 Task: Clear all the downloads.
Action: Mouse moved to (1244, 38)
Screenshot: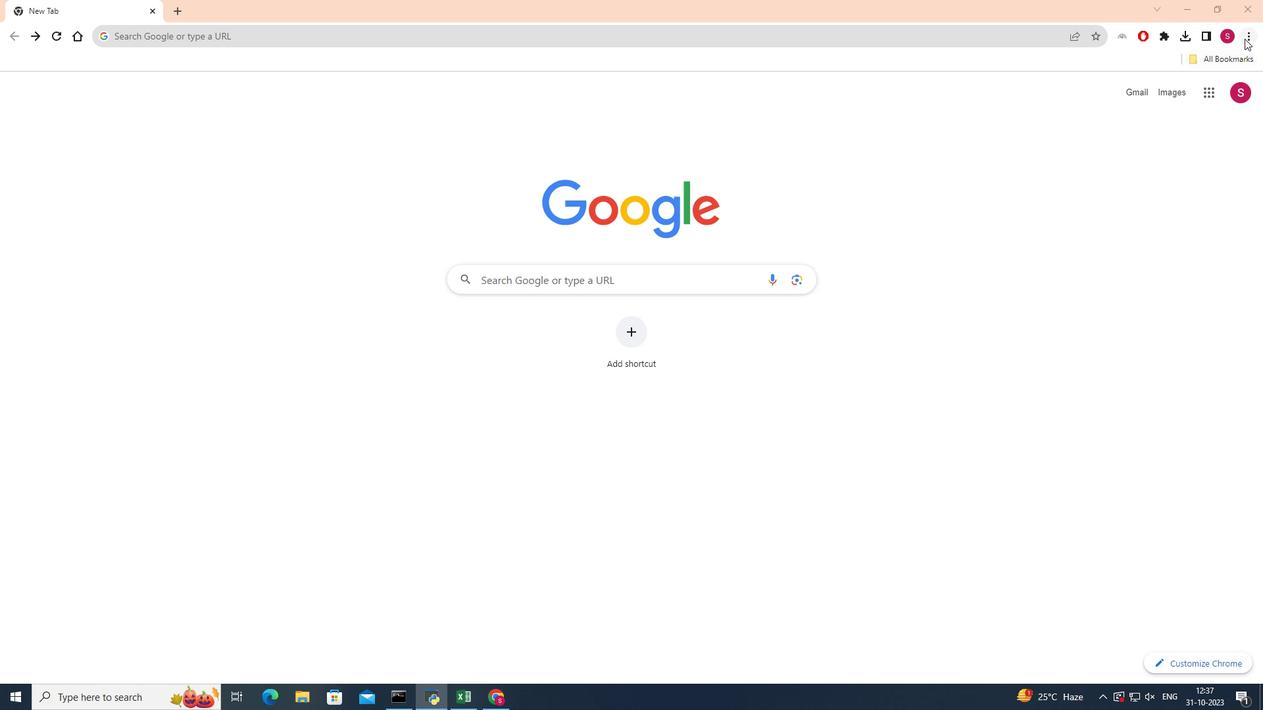 
Action: Mouse pressed left at (1244, 38)
Screenshot: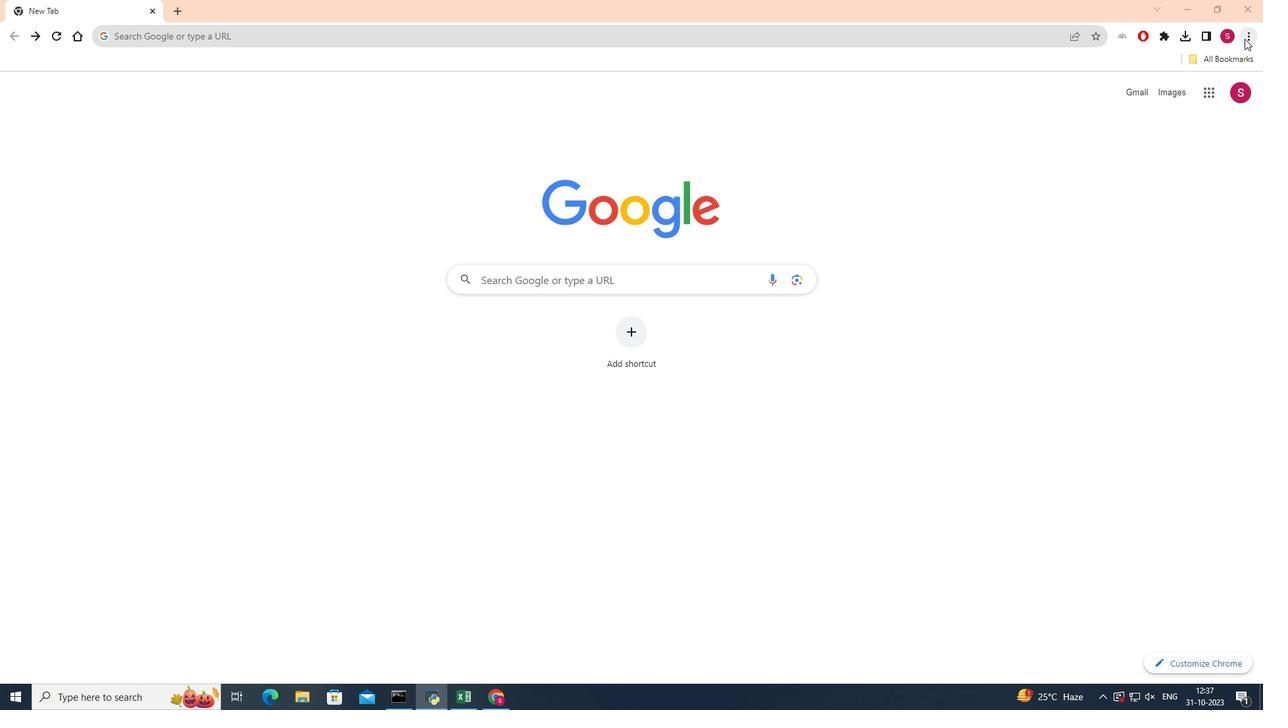 
Action: Mouse moved to (1110, 115)
Screenshot: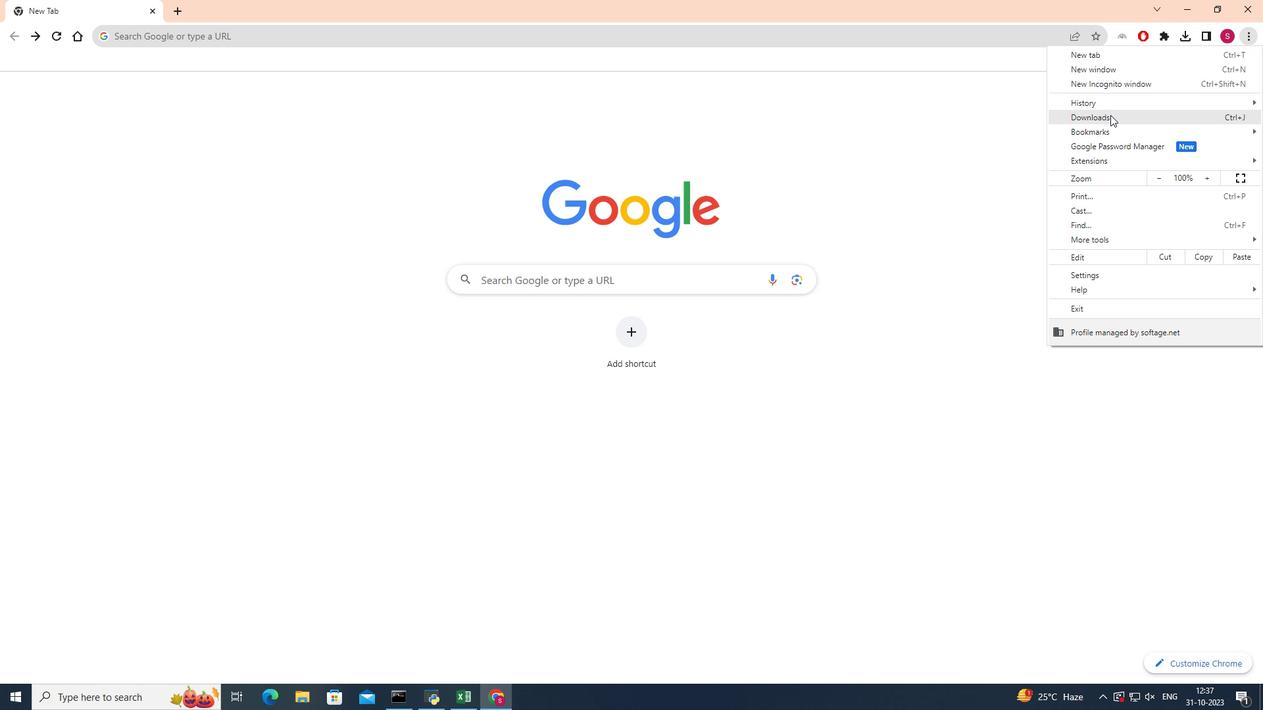 
Action: Mouse pressed left at (1110, 115)
Screenshot: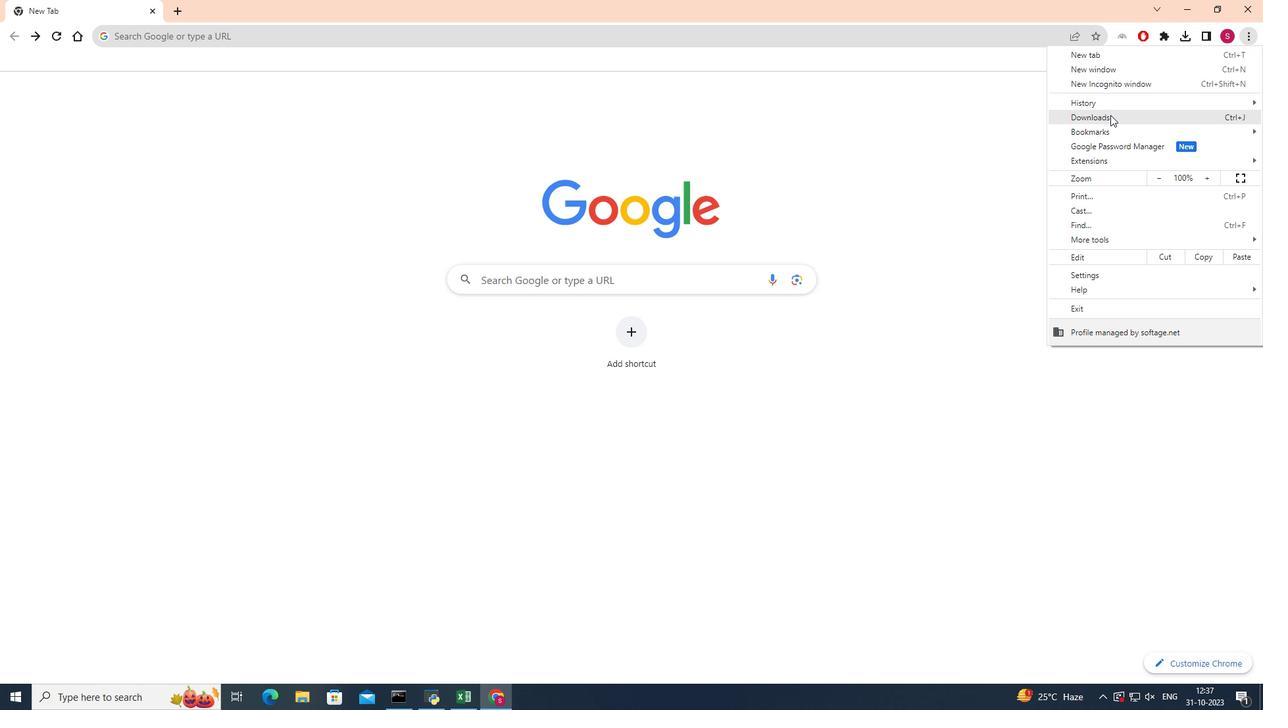 
Action: Mouse moved to (1240, 67)
Screenshot: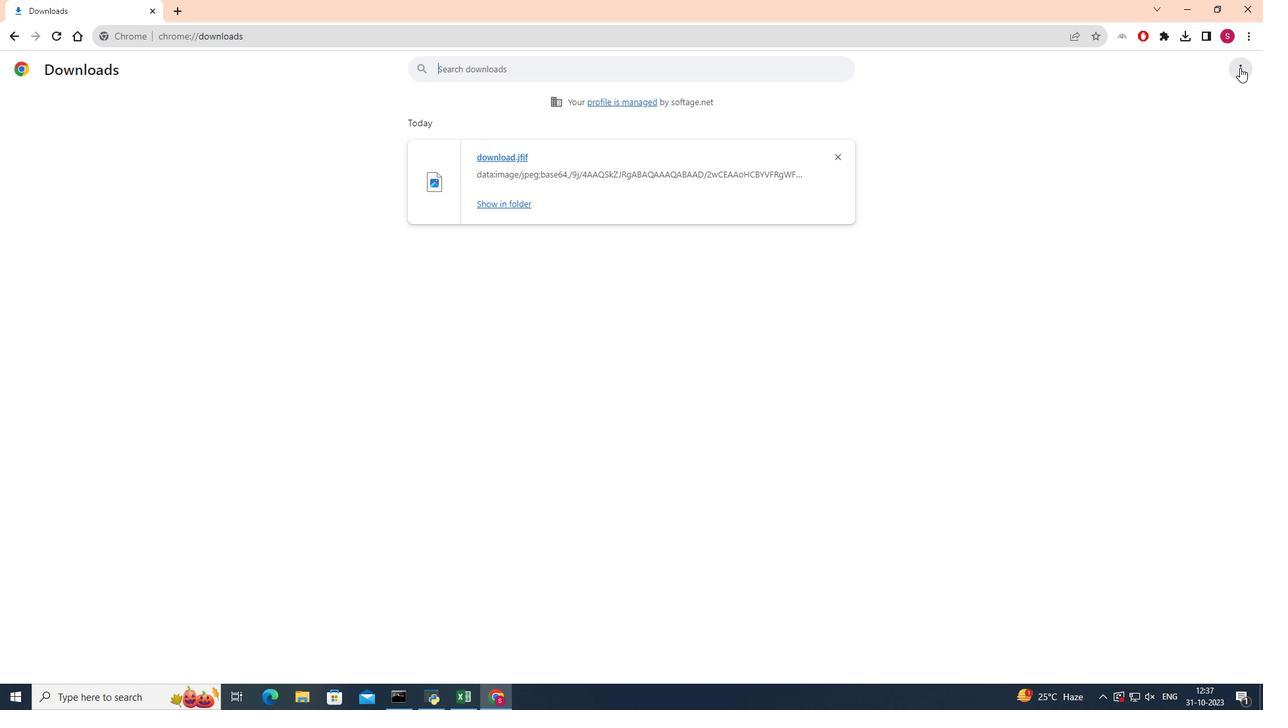 
Action: Mouse pressed left at (1240, 67)
Screenshot: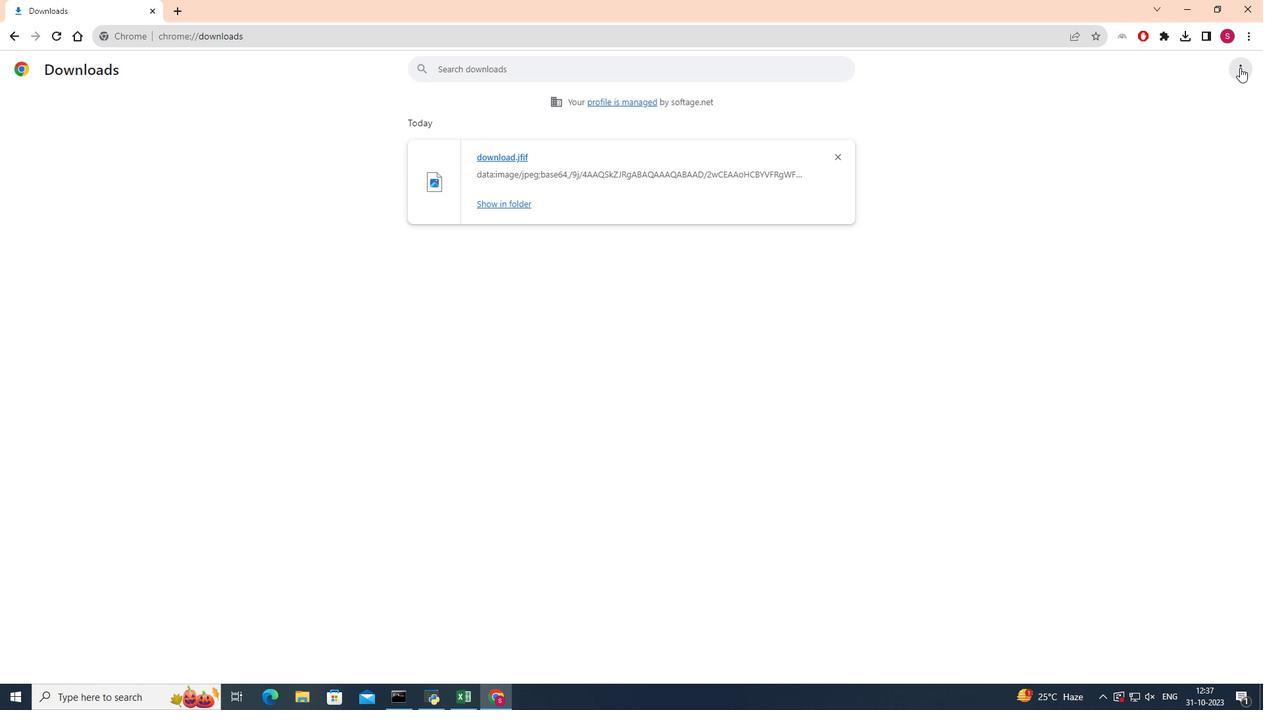 
Action: Mouse moved to (1191, 75)
Screenshot: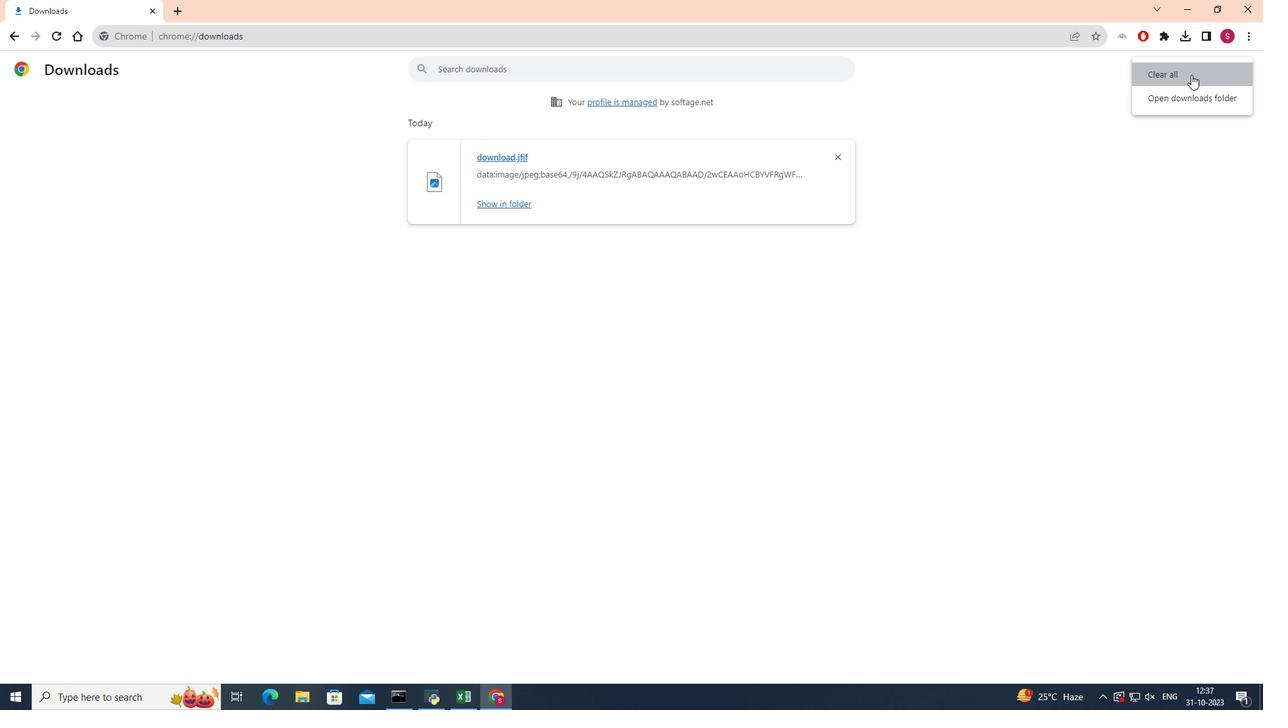 
Action: Mouse pressed left at (1191, 75)
Screenshot: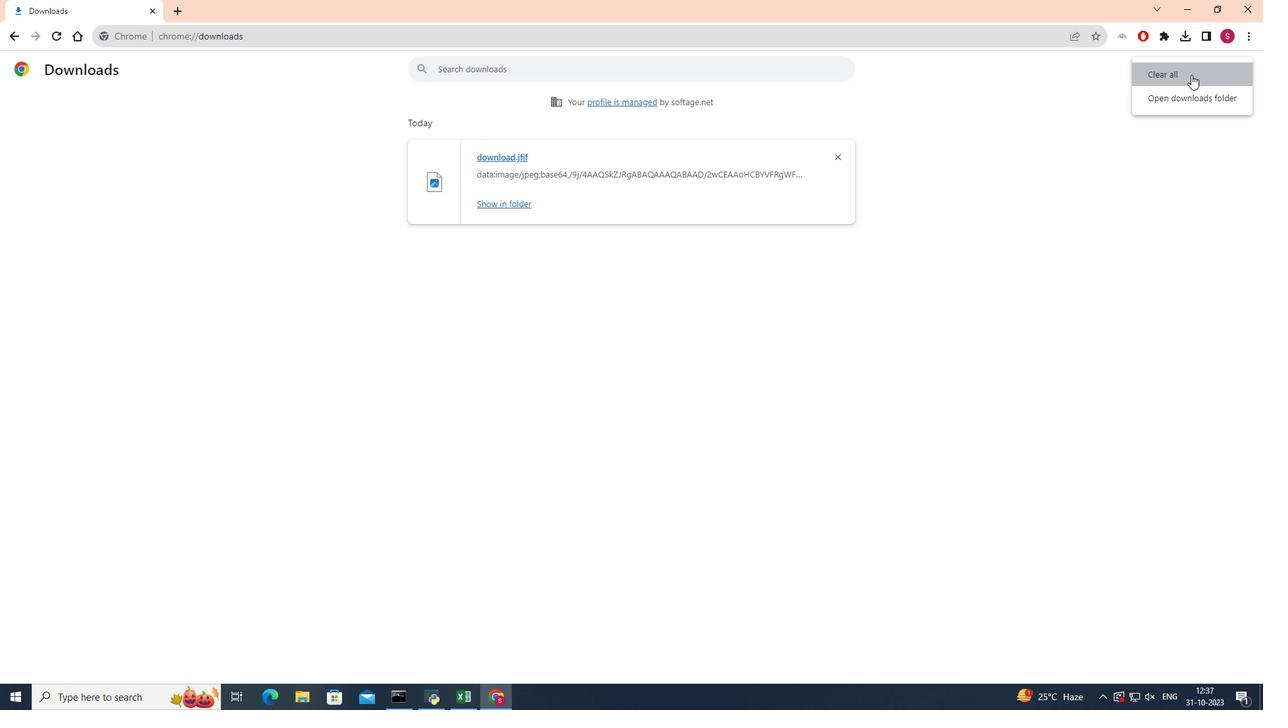 
